 Task: Start in the project AgileLink the sprint 'Code Review Sprint', with a duration of 1 week. Start in the project AgileLink the sprint 'Code Review Sprint', with a duration of 3 weeks. Start in the project AgileLink the sprint 'Code Review Sprint', with a duration of 2 weeks
Action: Mouse moved to (180, 50)
Screenshot: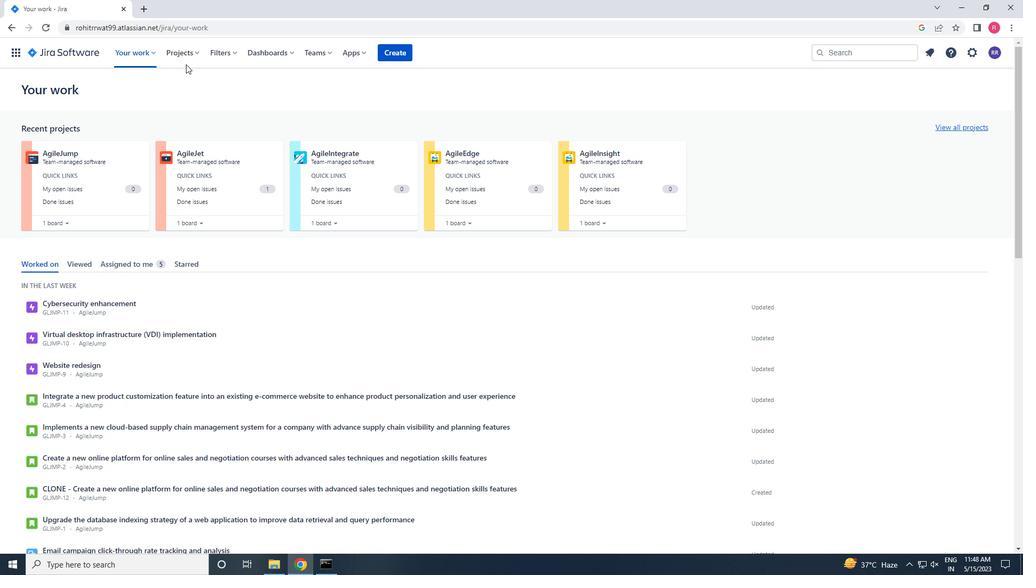 
Action: Mouse pressed left at (180, 50)
Screenshot: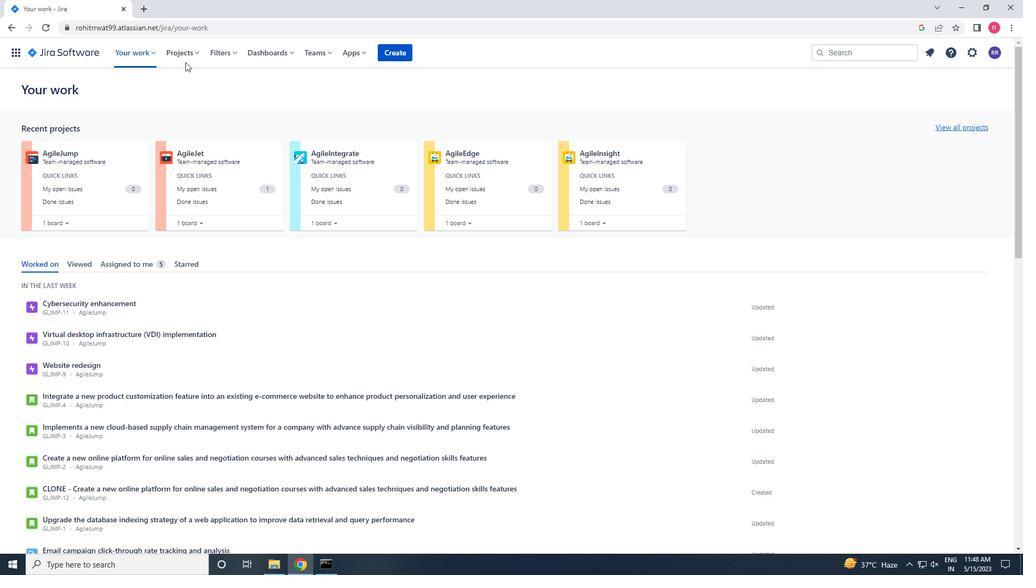 
Action: Mouse moved to (236, 96)
Screenshot: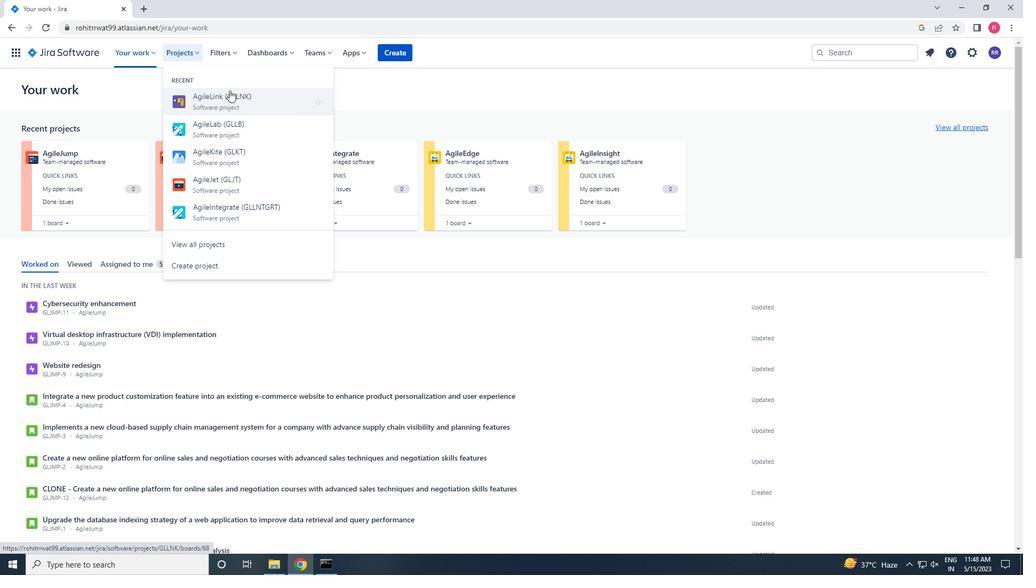 
Action: Mouse pressed left at (236, 96)
Screenshot: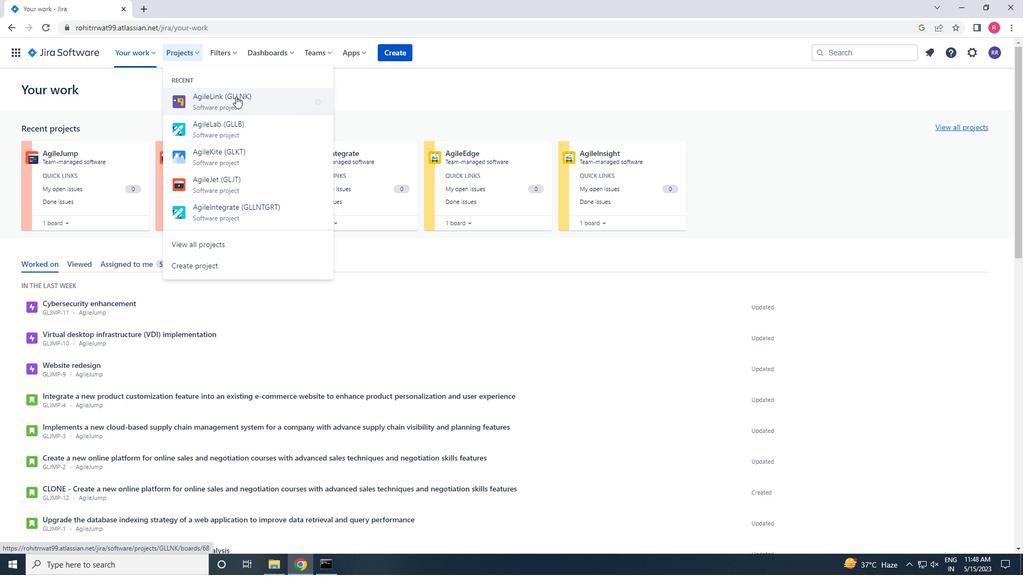 
Action: Mouse moved to (46, 163)
Screenshot: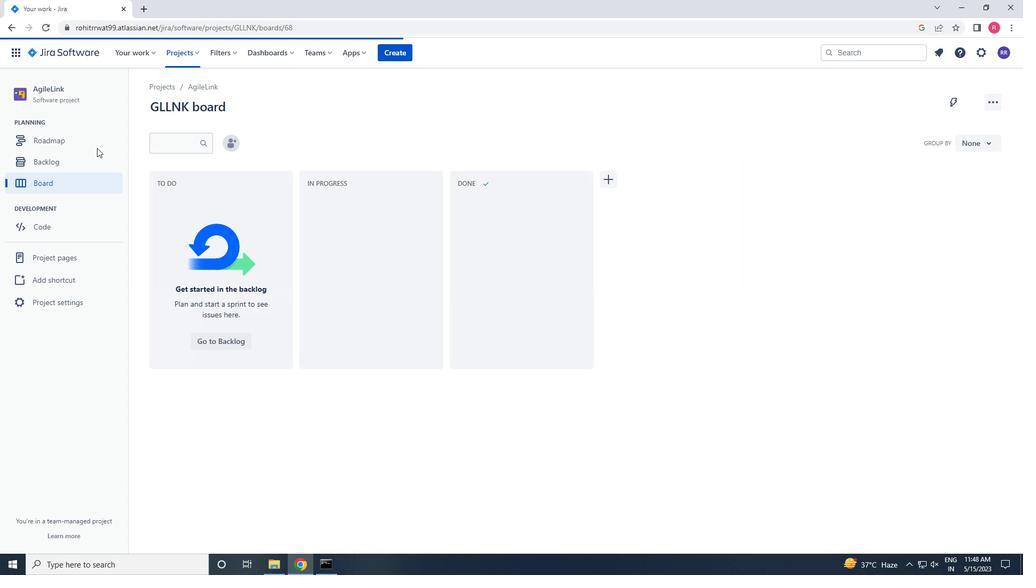 
Action: Mouse pressed left at (46, 163)
Screenshot: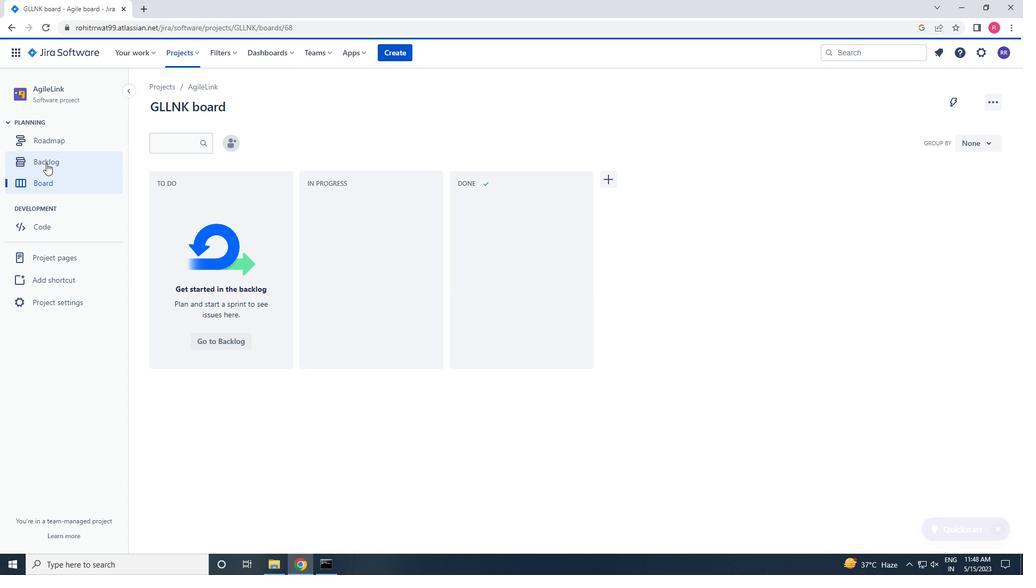 
Action: Mouse moved to (943, 166)
Screenshot: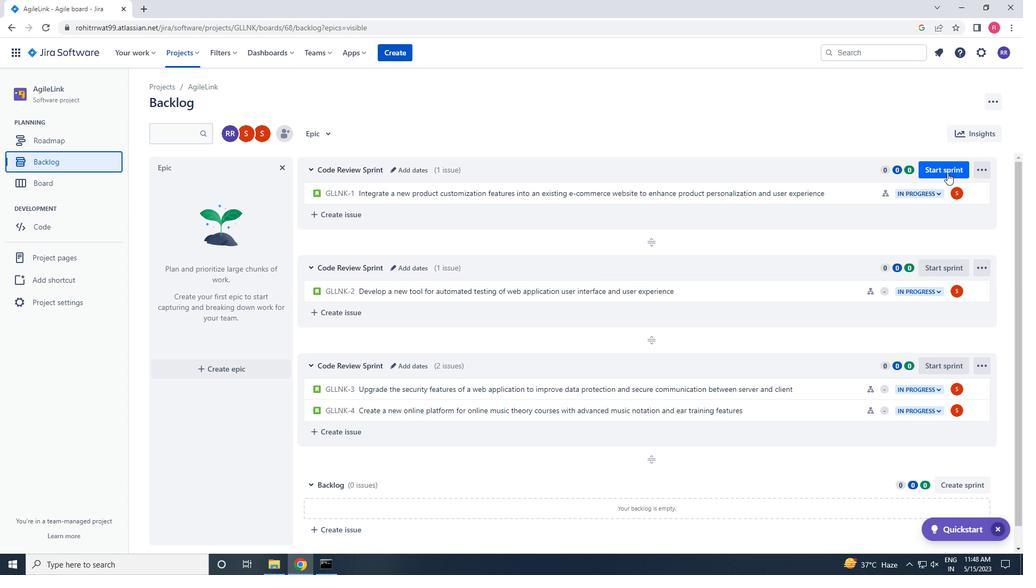 
Action: Mouse pressed left at (943, 166)
Screenshot: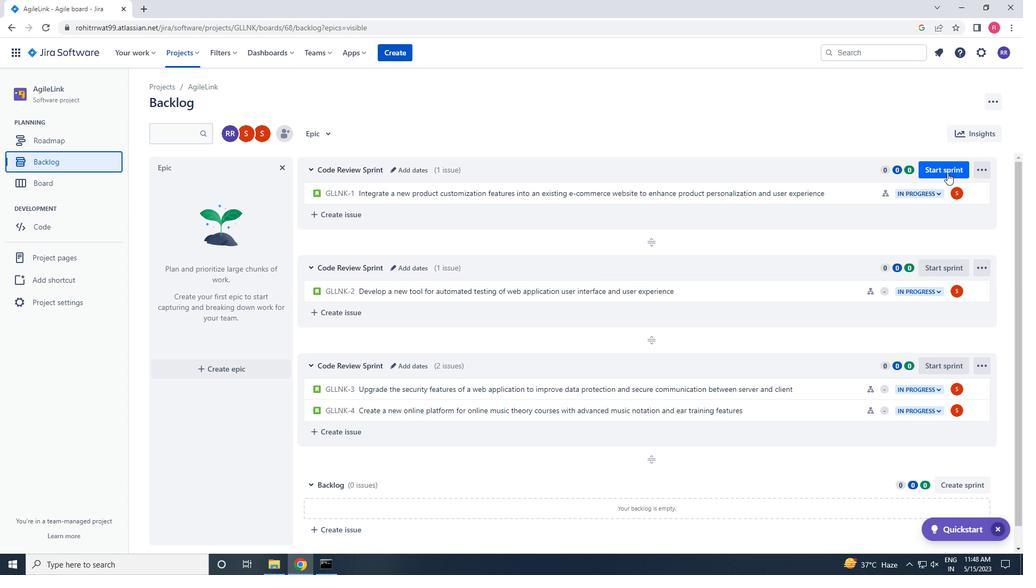 
Action: Mouse moved to (420, 191)
Screenshot: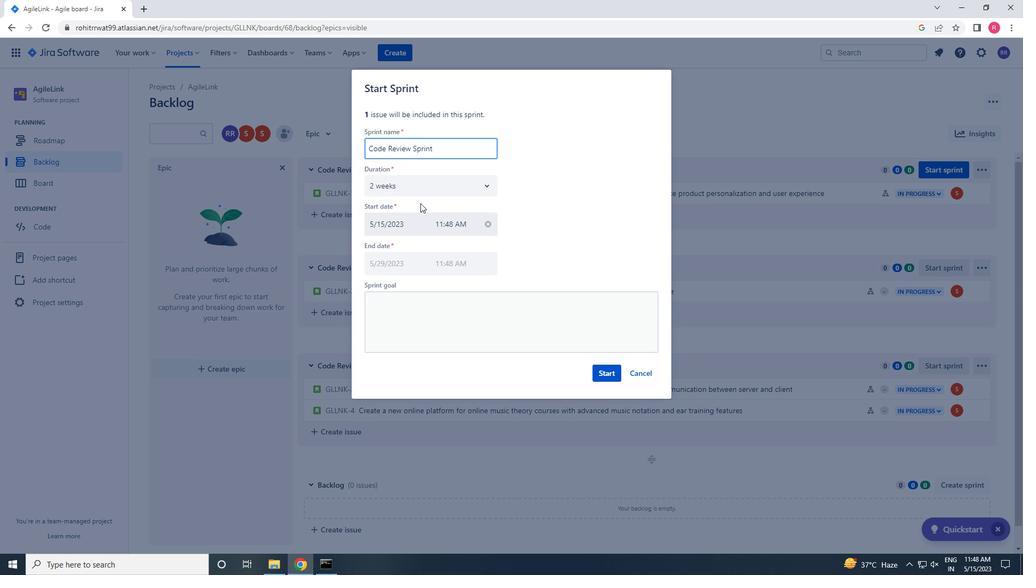 
Action: Mouse pressed left at (420, 191)
Screenshot: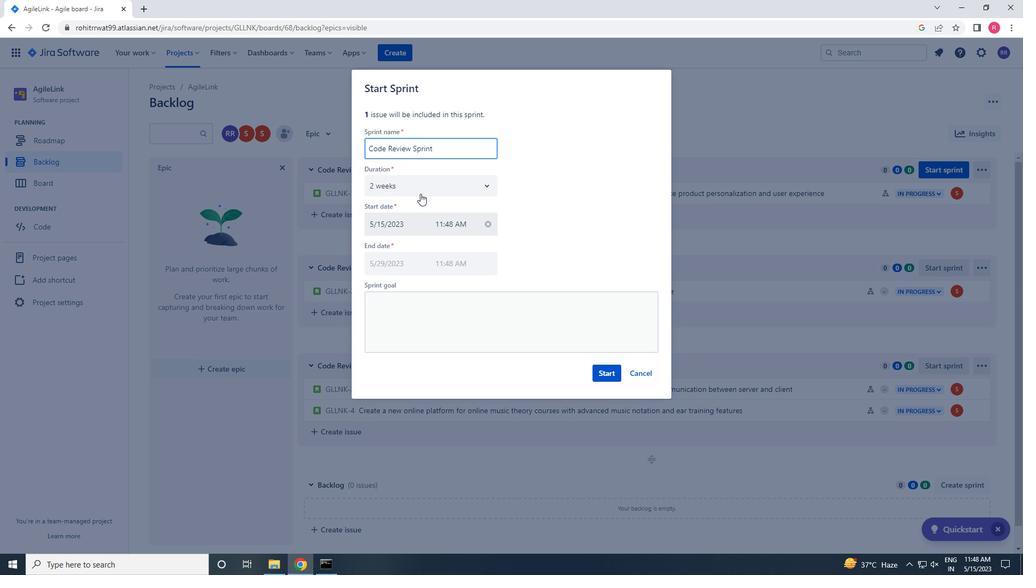 
Action: Mouse moved to (395, 217)
Screenshot: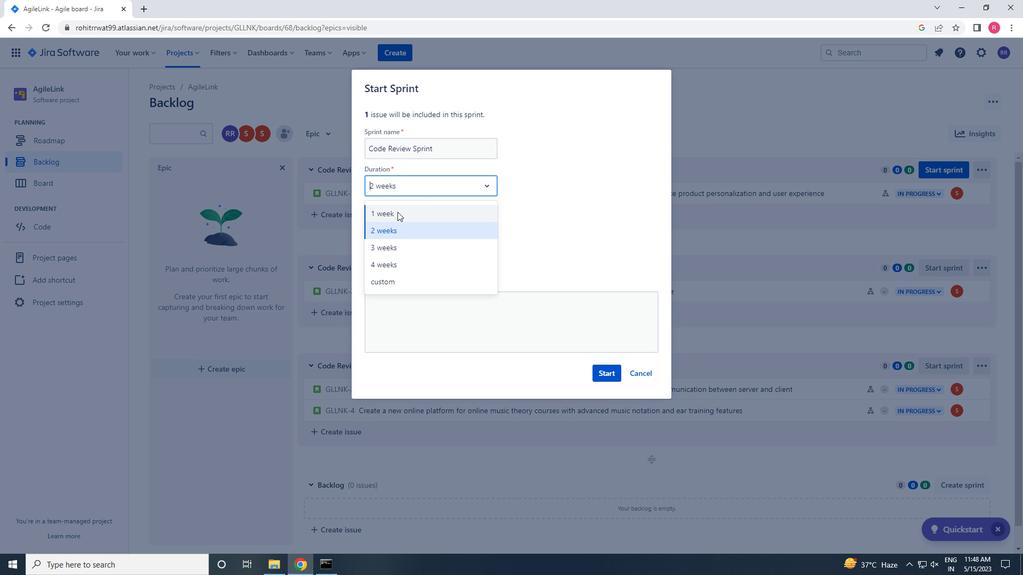 
Action: Mouse pressed left at (395, 217)
Screenshot: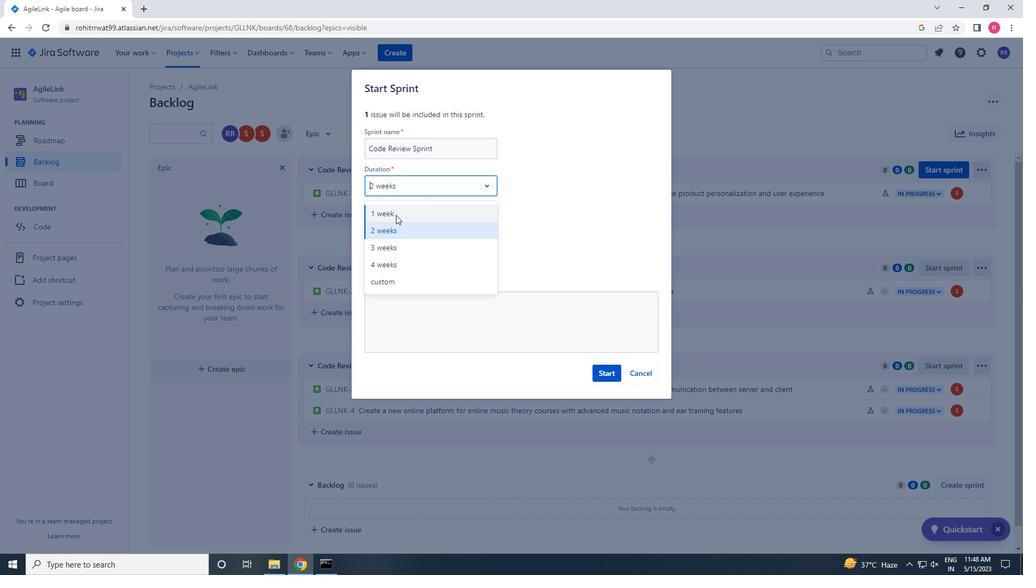 
Action: Mouse moved to (606, 373)
Screenshot: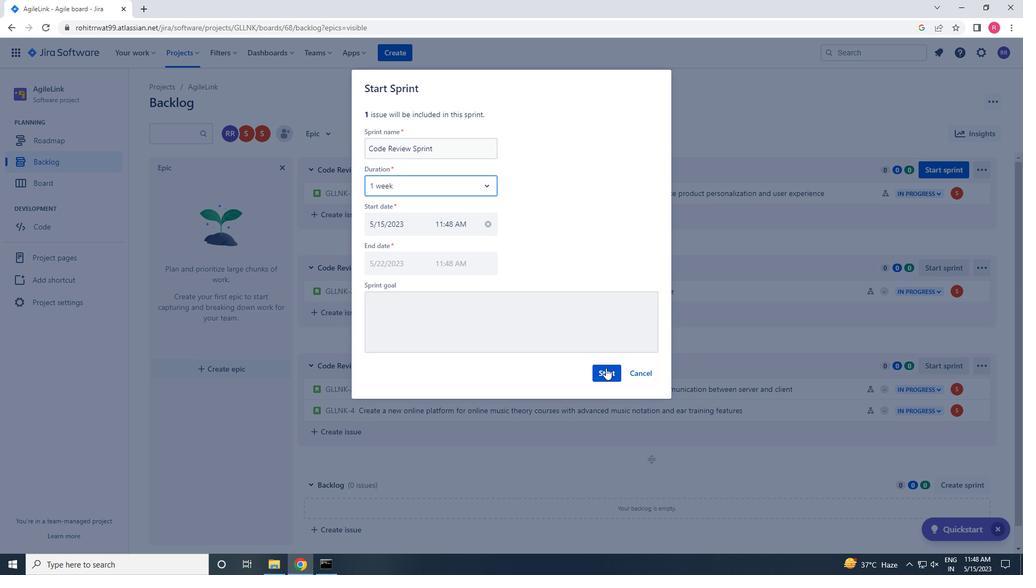 
Action: Mouse pressed left at (606, 373)
Screenshot: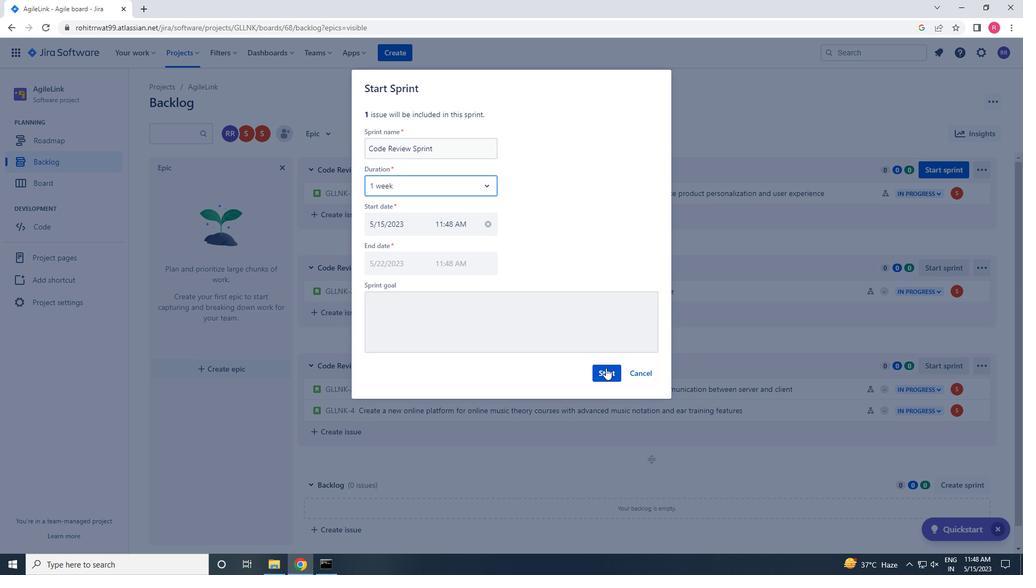 
Action: Mouse moved to (48, 164)
Screenshot: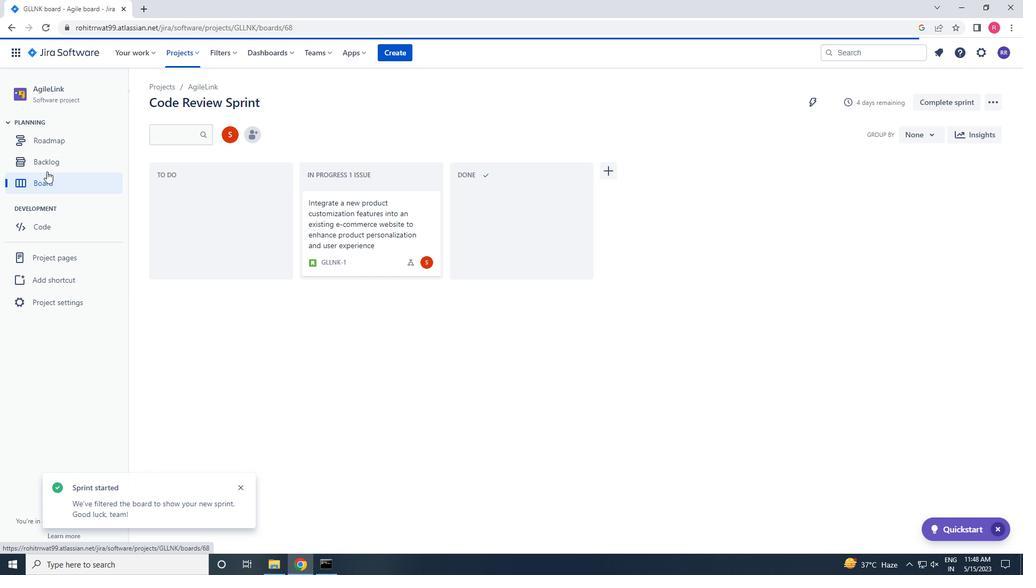 
Action: Mouse pressed left at (48, 164)
Screenshot: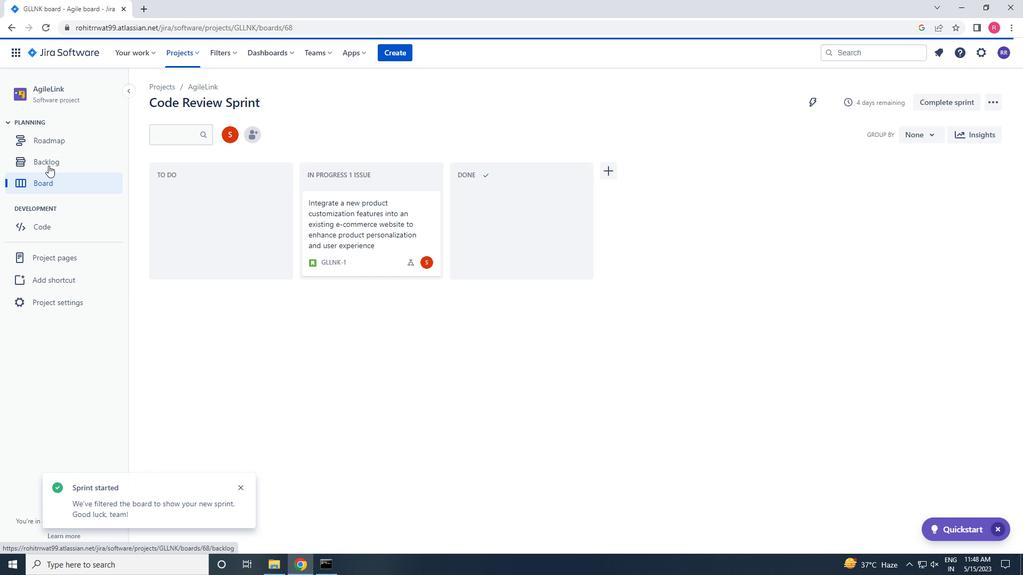 
Action: Mouse moved to (947, 266)
Screenshot: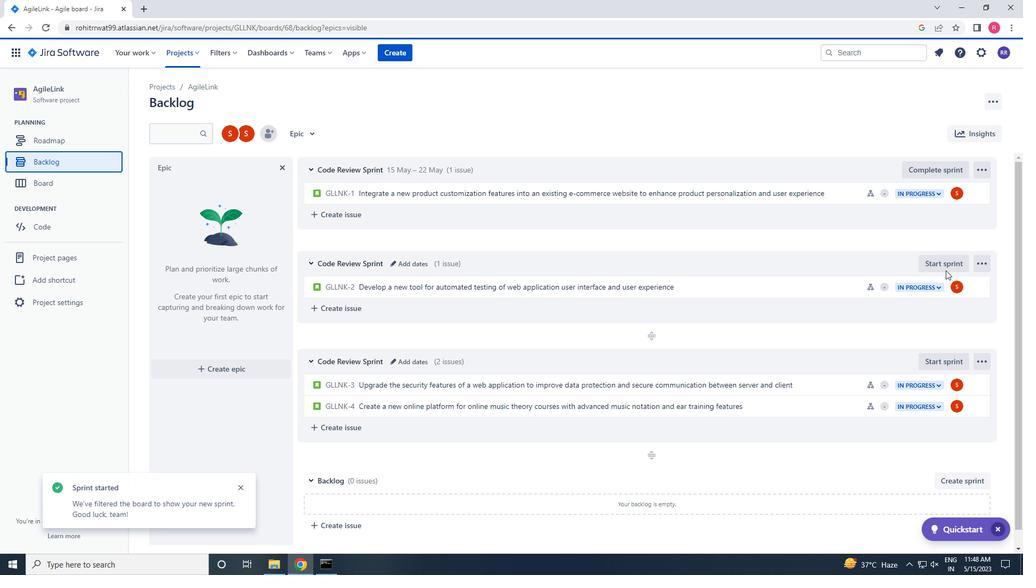 
Action: Mouse pressed left at (947, 266)
Screenshot: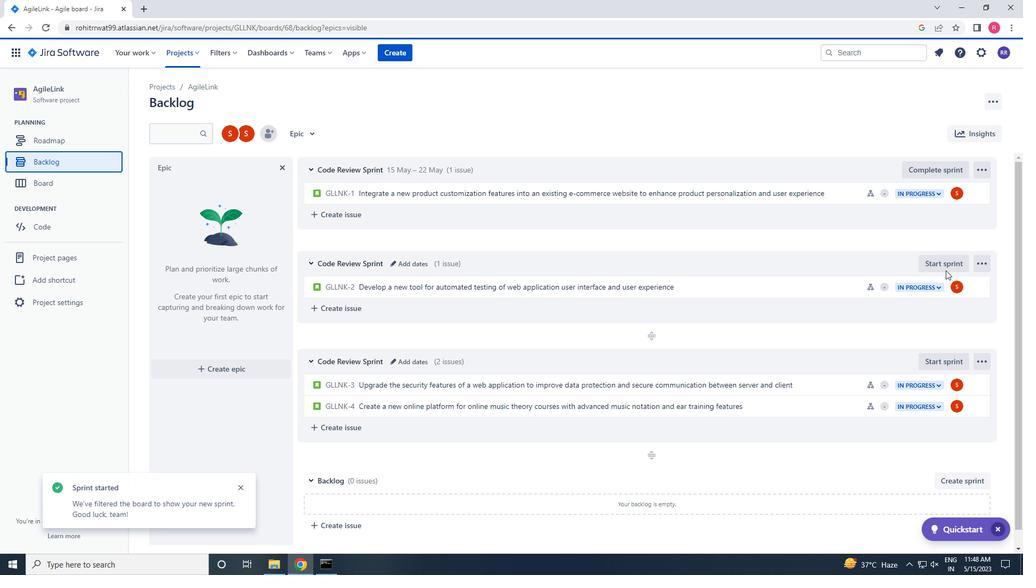 
Action: Mouse moved to (457, 186)
Screenshot: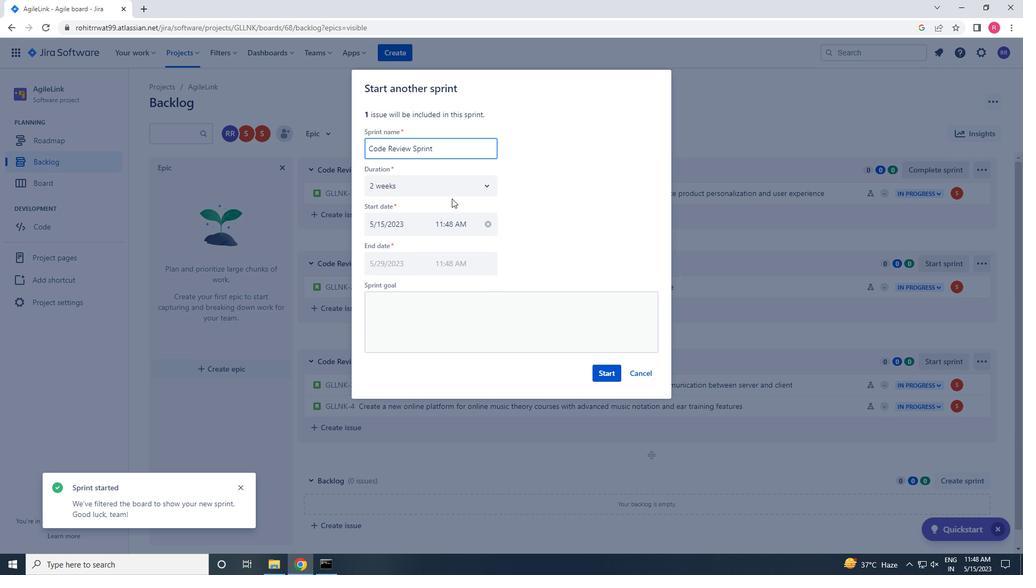 
Action: Mouse pressed left at (457, 186)
Screenshot: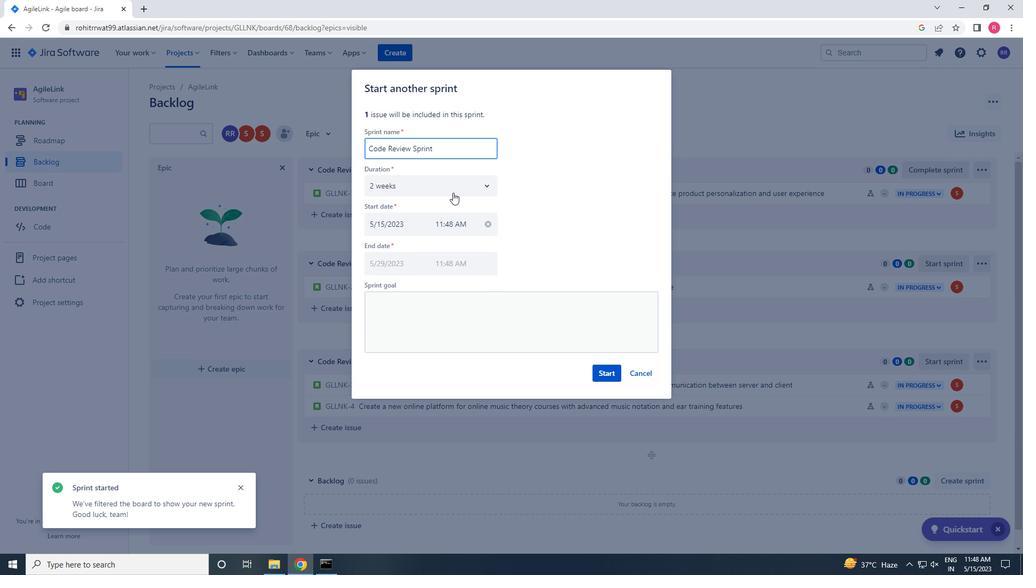 
Action: Mouse moved to (432, 246)
Screenshot: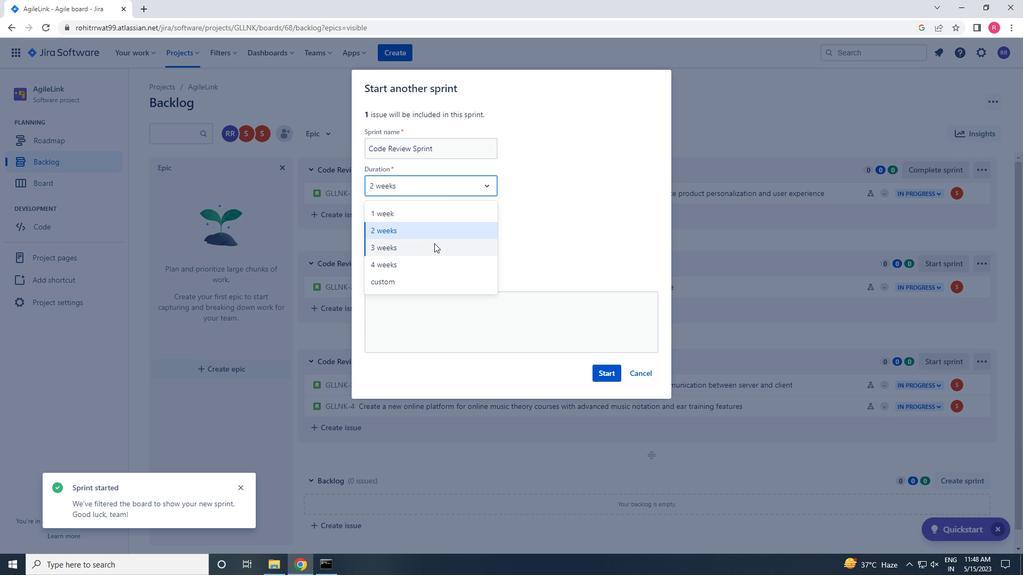 
Action: Mouse pressed left at (432, 246)
Screenshot: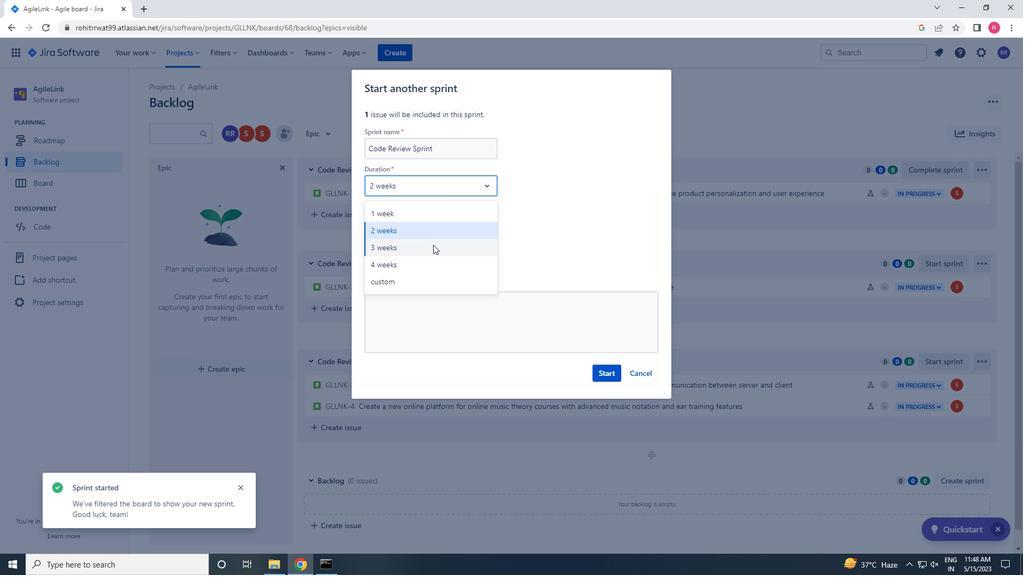 
Action: Mouse moved to (600, 371)
Screenshot: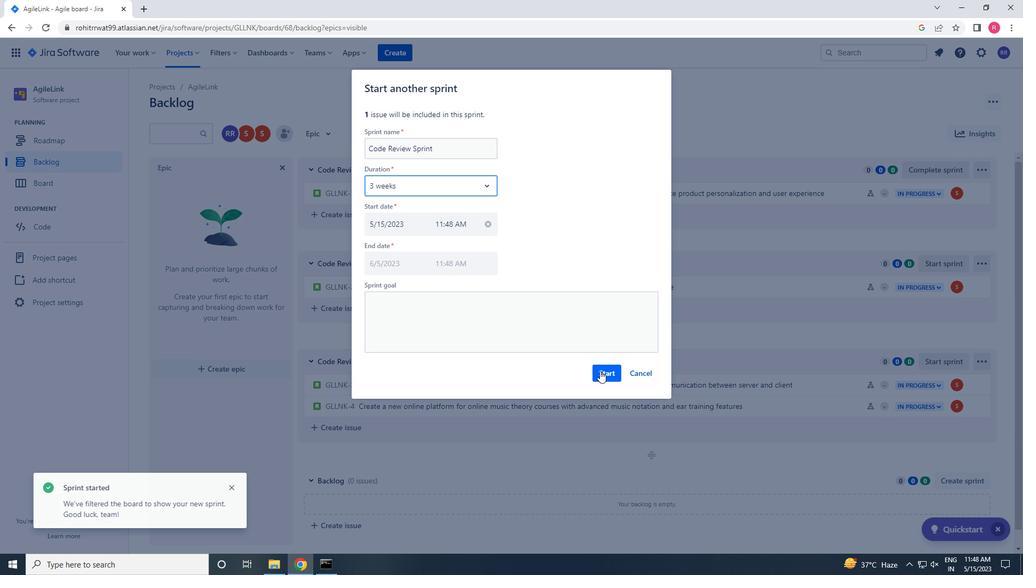 
Action: Mouse pressed left at (600, 371)
Screenshot: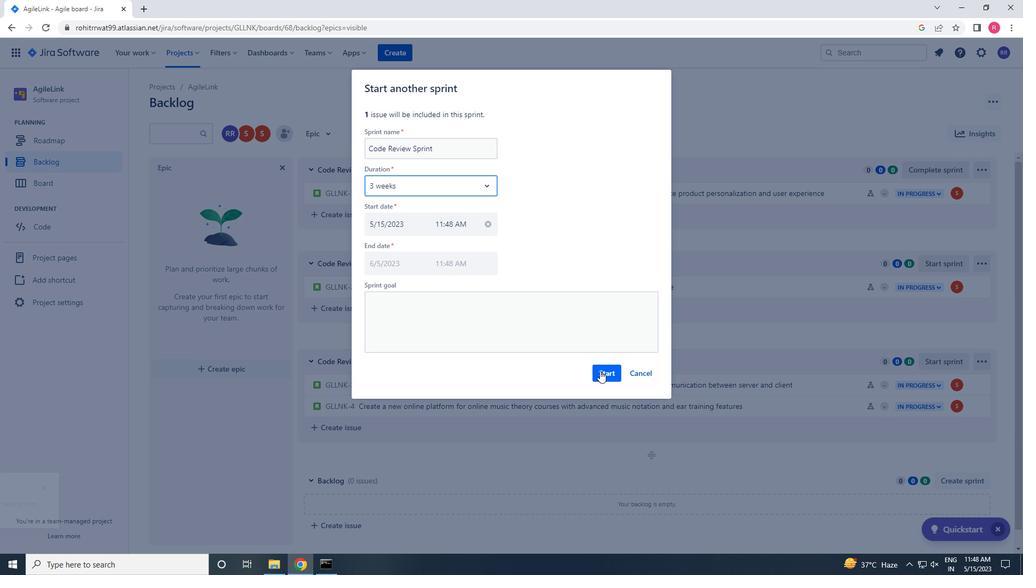 
Action: Mouse moved to (61, 161)
Screenshot: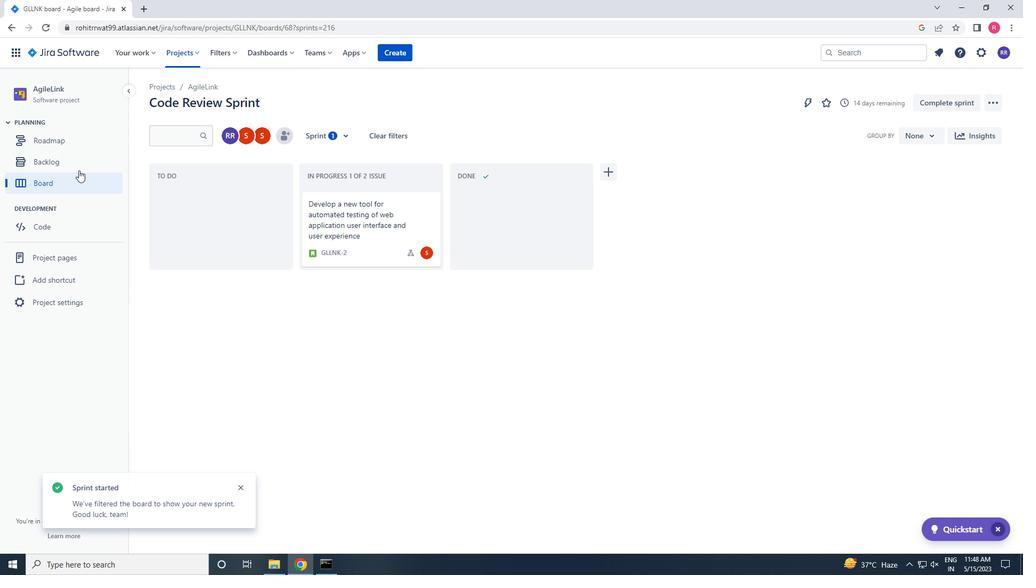 
Action: Mouse pressed left at (61, 161)
Screenshot: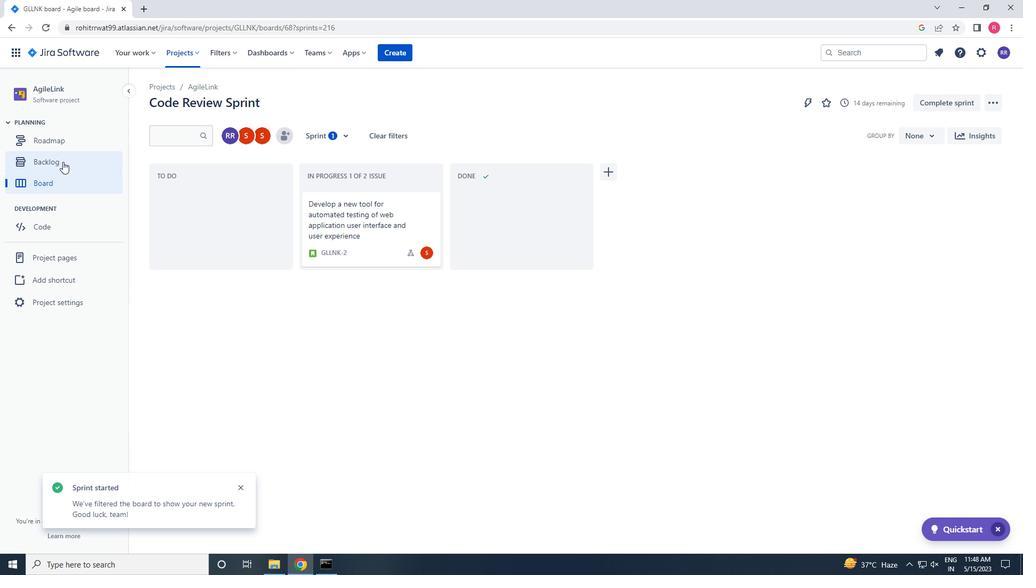 
Action: Mouse moved to (756, 318)
Screenshot: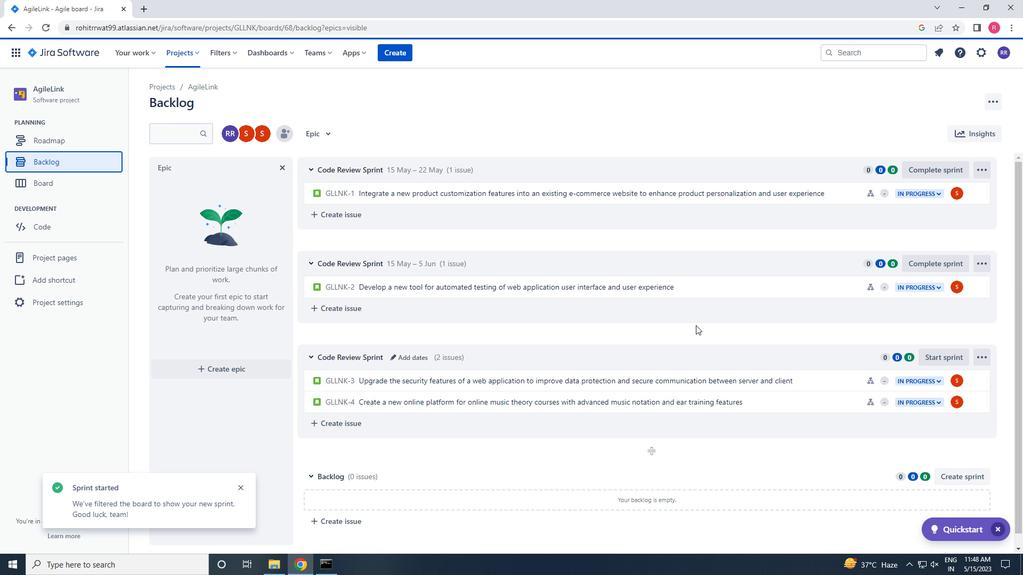 
Action: Mouse scrolled (756, 317) with delta (0, 0)
Screenshot: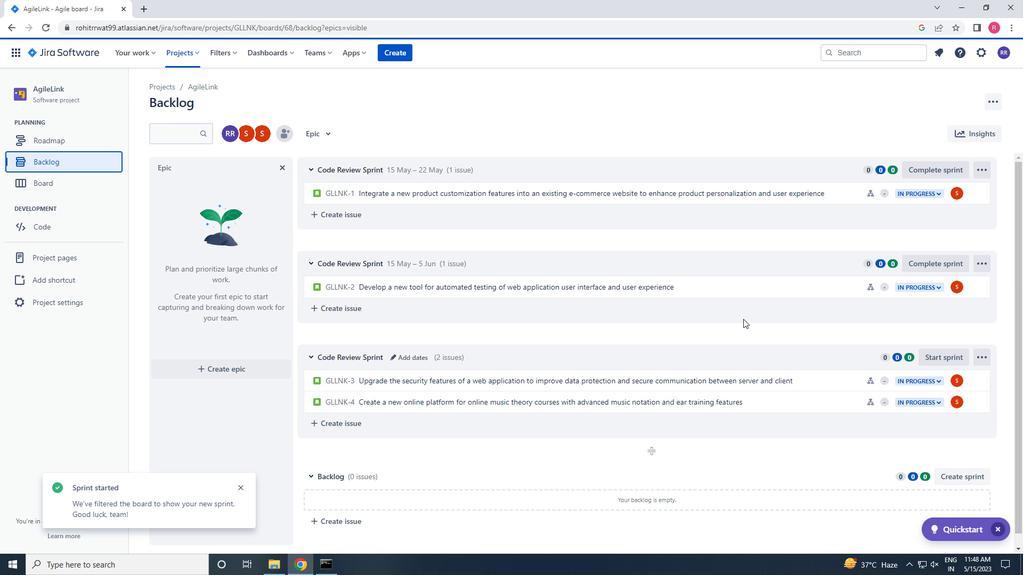 
Action: Mouse moved to (757, 318)
Screenshot: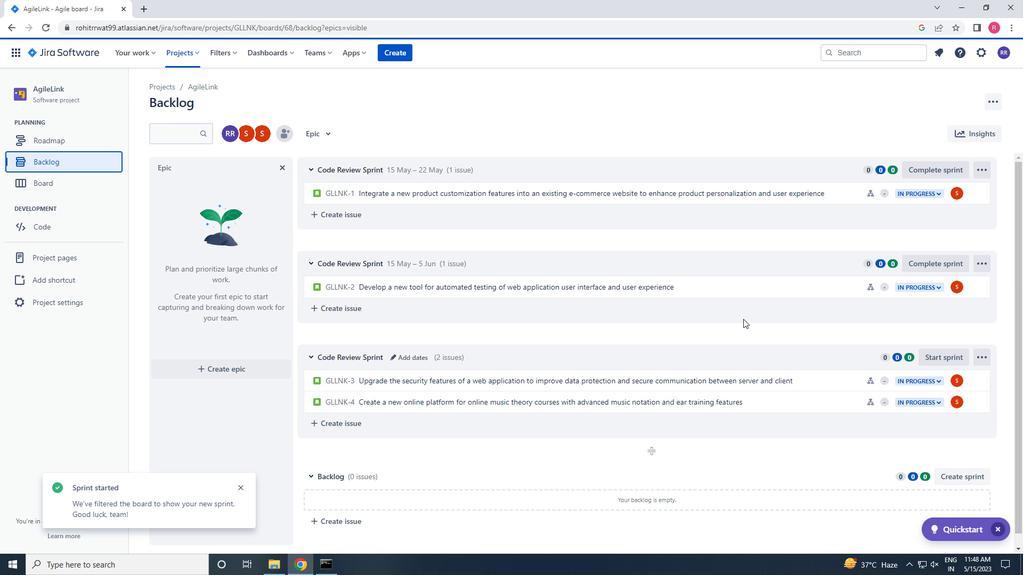 
Action: Mouse scrolled (757, 317) with delta (0, 0)
Screenshot: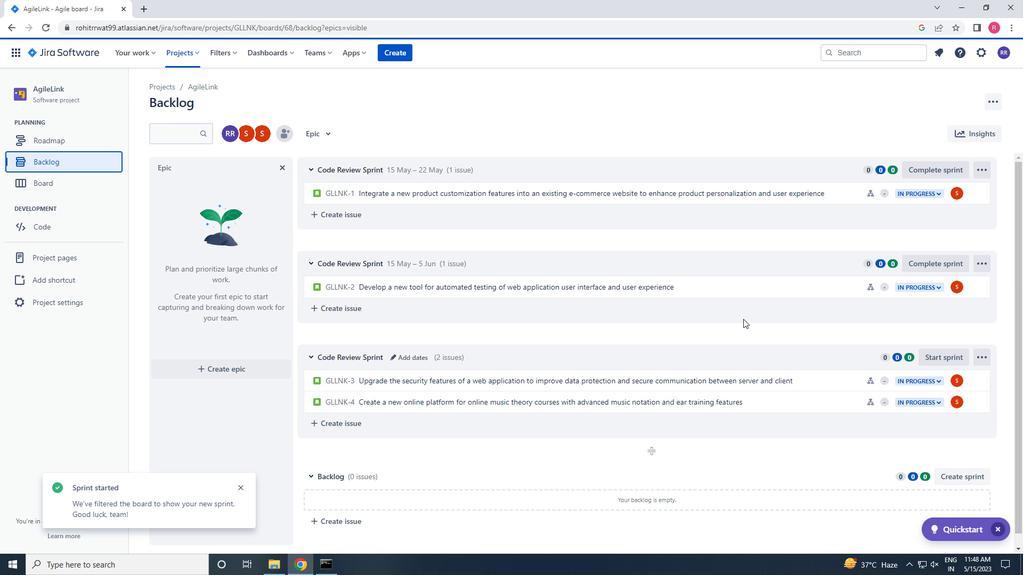 
Action: Mouse moved to (758, 318)
Screenshot: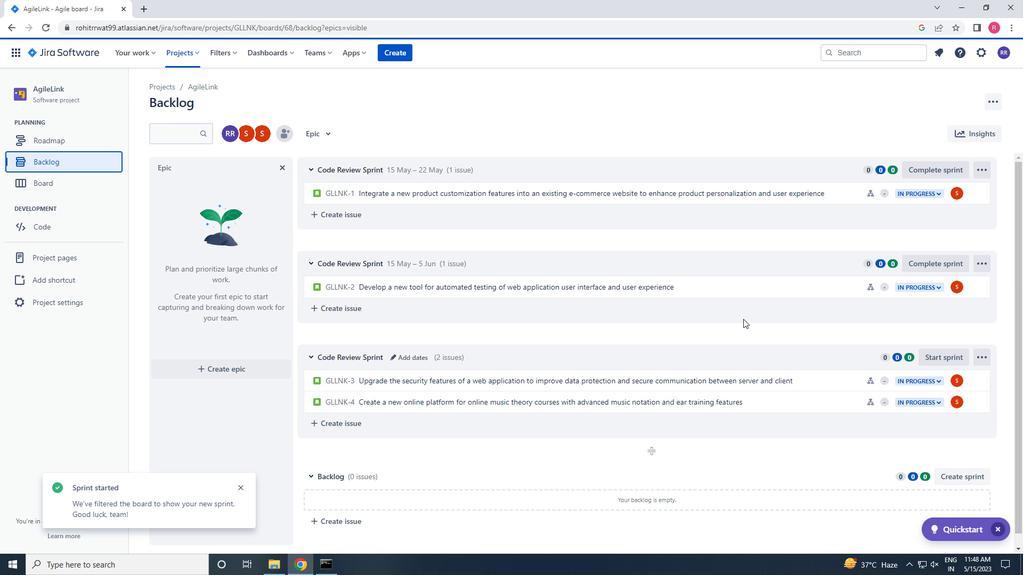 
Action: Mouse scrolled (758, 317) with delta (0, 0)
Screenshot: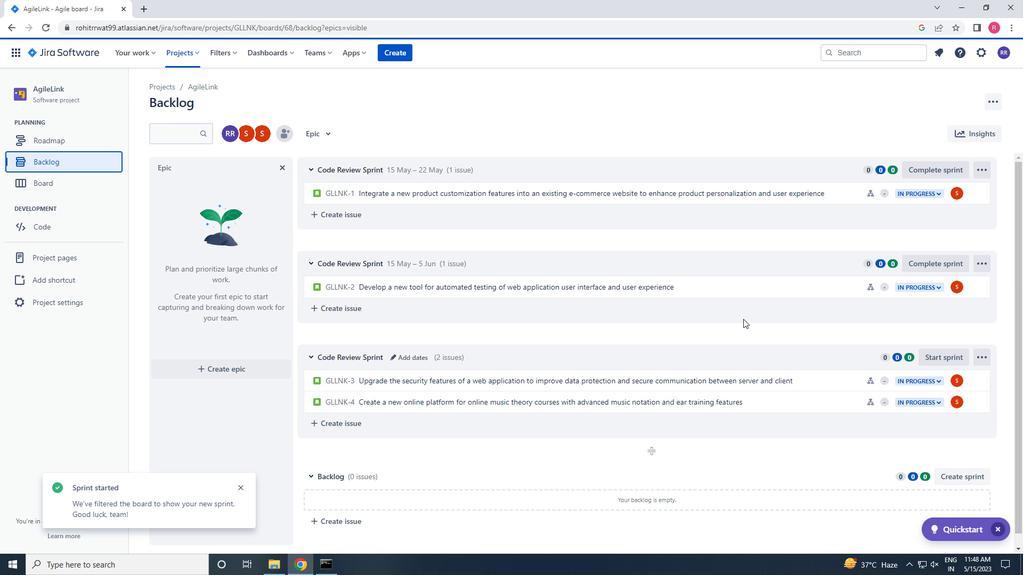 
Action: Mouse moved to (759, 317)
Screenshot: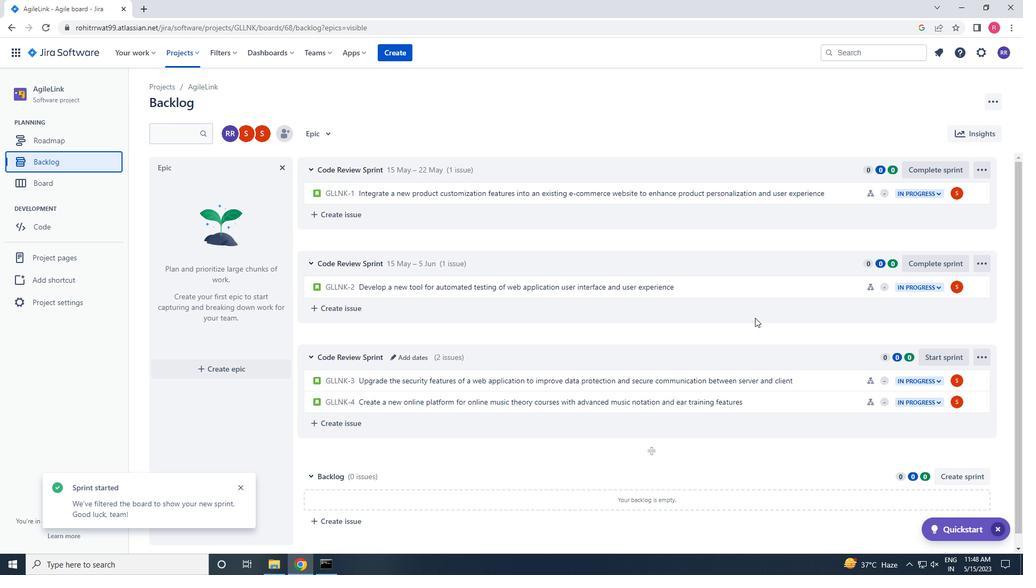 
Action: Mouse scrolled (759, 317) with delta (0, 0)
Screenshot: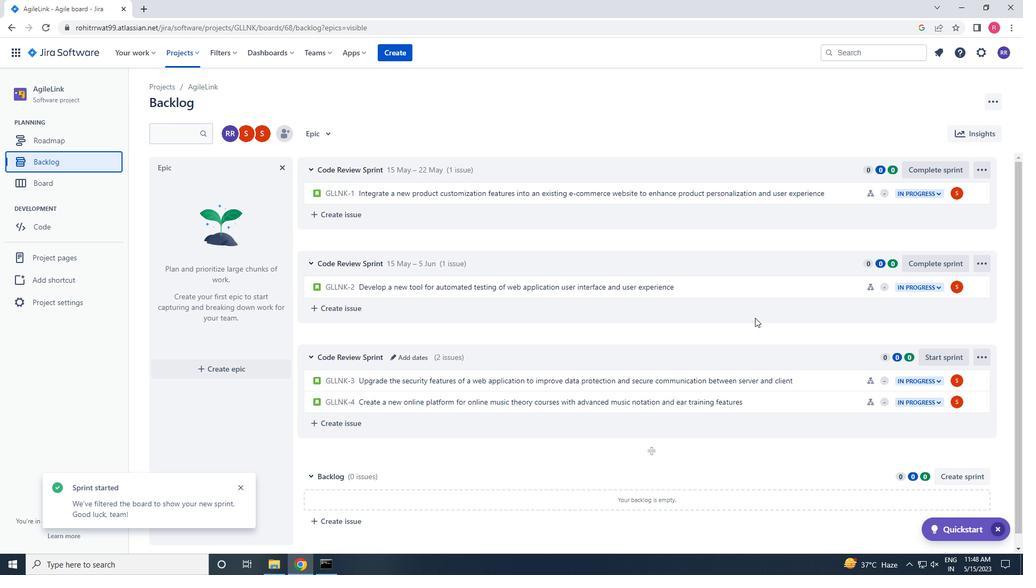 
Action: Mouse moved to (940, 342)
Screenshot: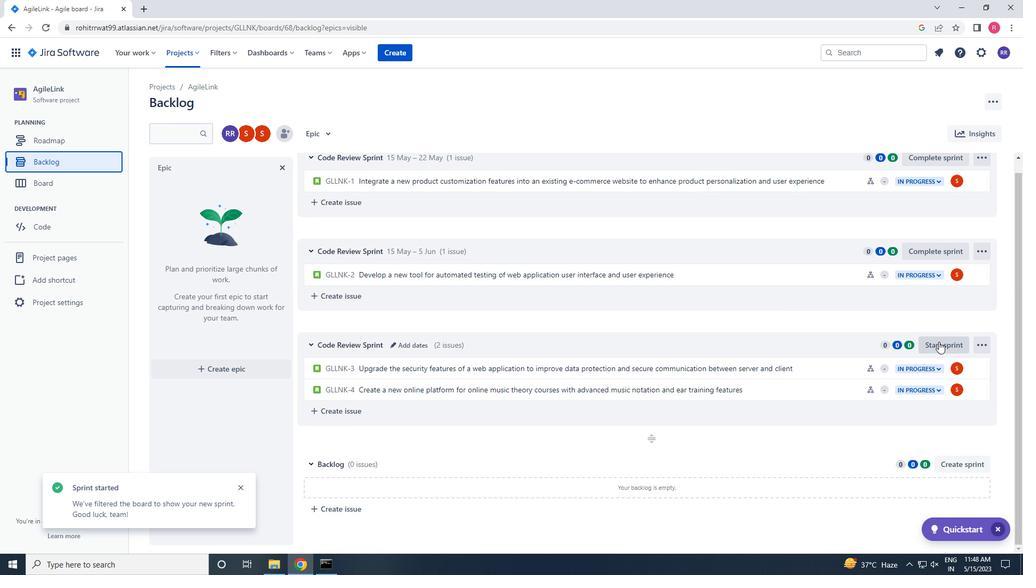 
Action: Mouse pressed left at (940, 342)
Screenshot: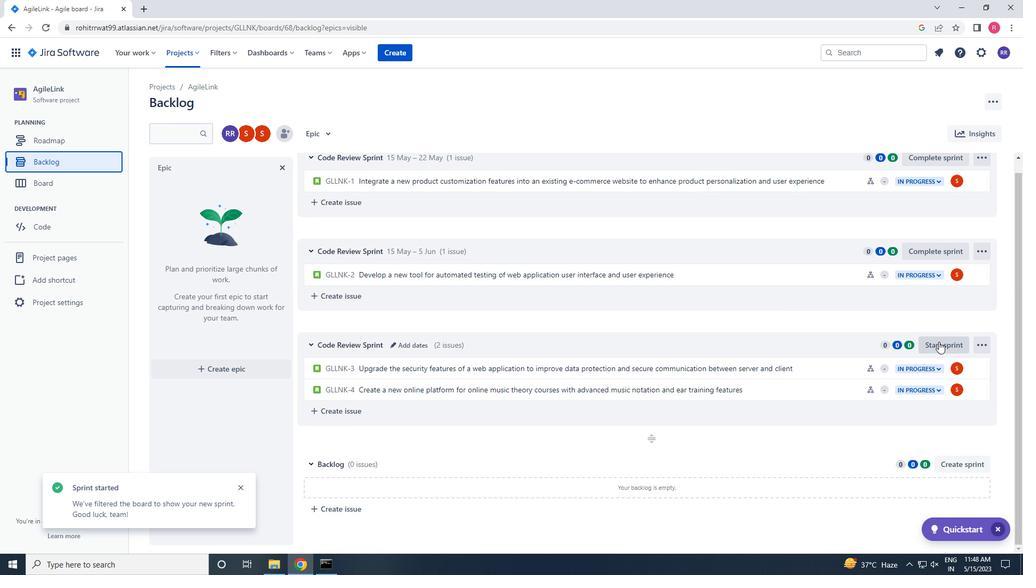 
Action: Mouse moved to (422, 173)
Screenshot: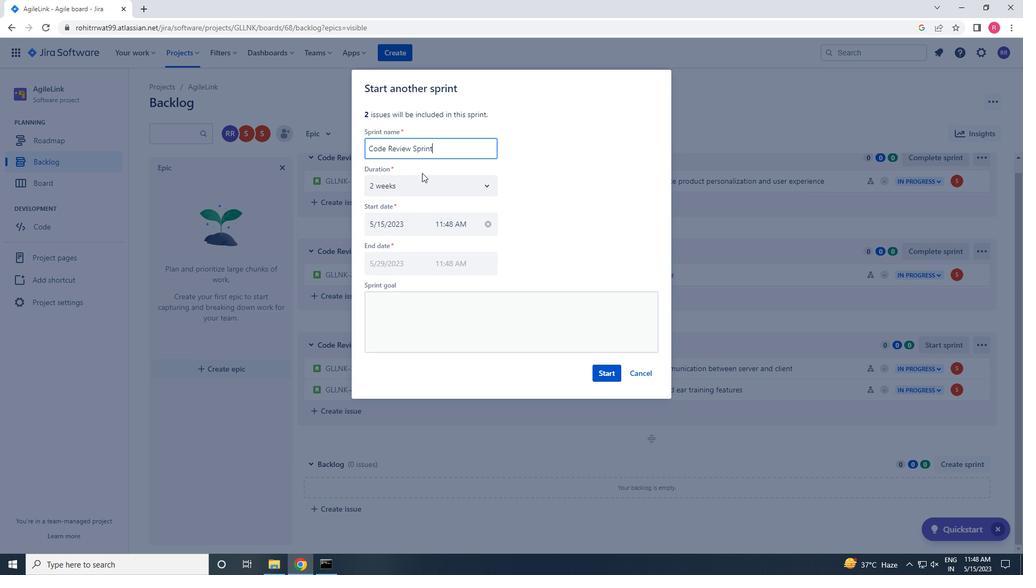 
Action: Mouse pressed left at (422, 173)
Screenshot: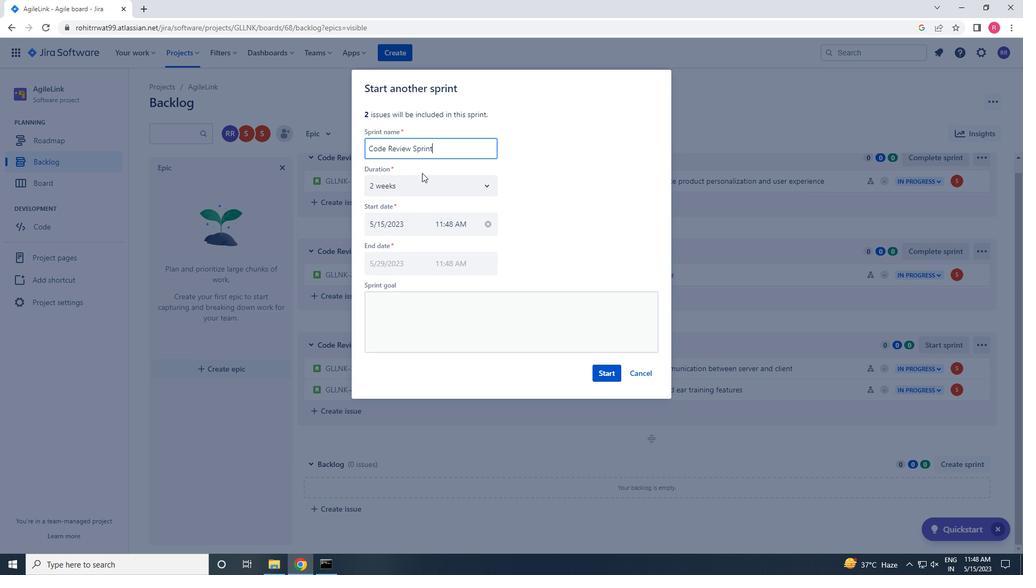 
Action: Mouse moved to (418, 186)
Screenshot: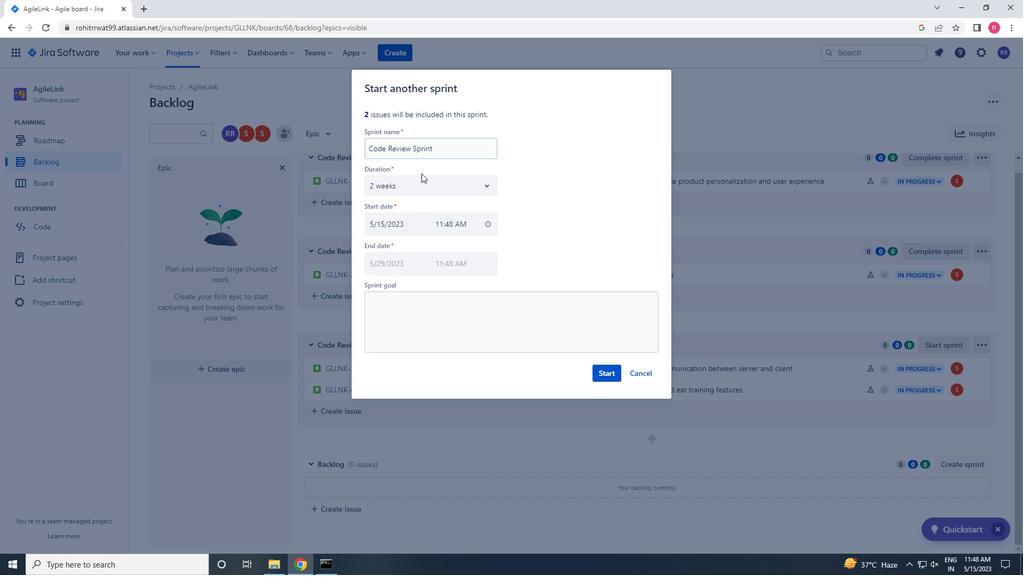 
Action: Mouse pressed left at (418, 186)
Screenshot: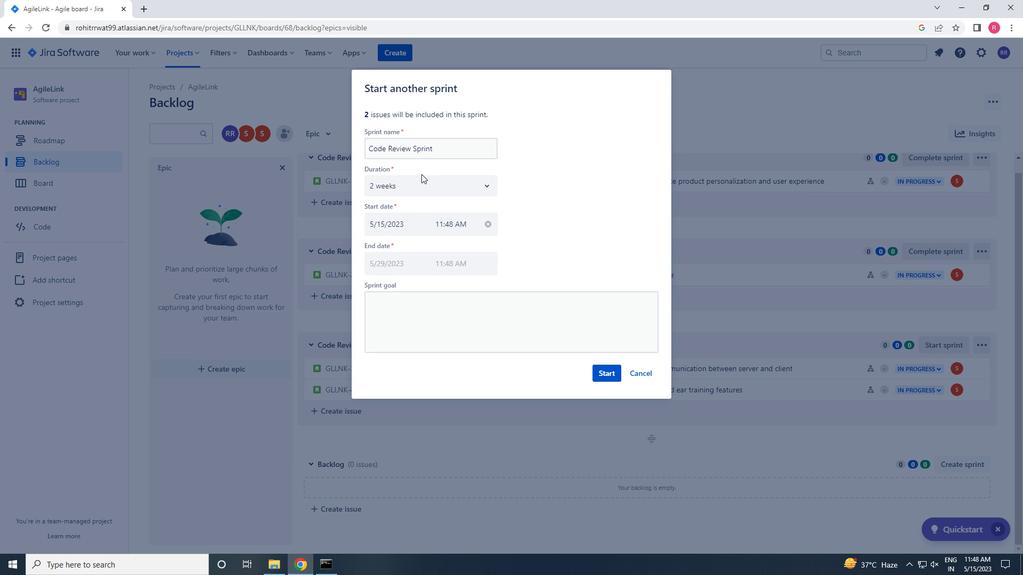 
Action: Mouse moved to (405, 228)
Screenshot: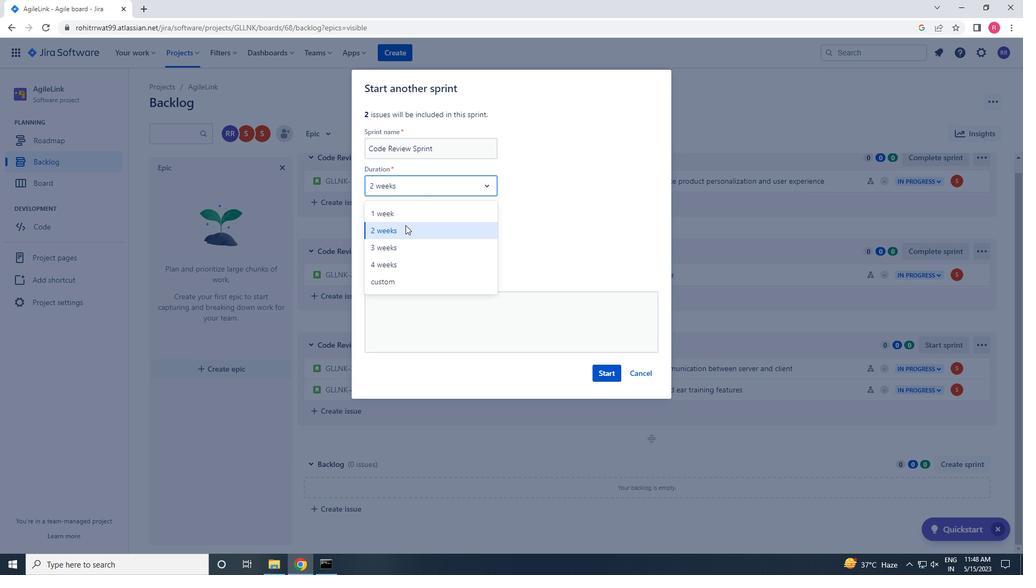 
Action: Mouse pressed left at (405, 228)
Screenshot: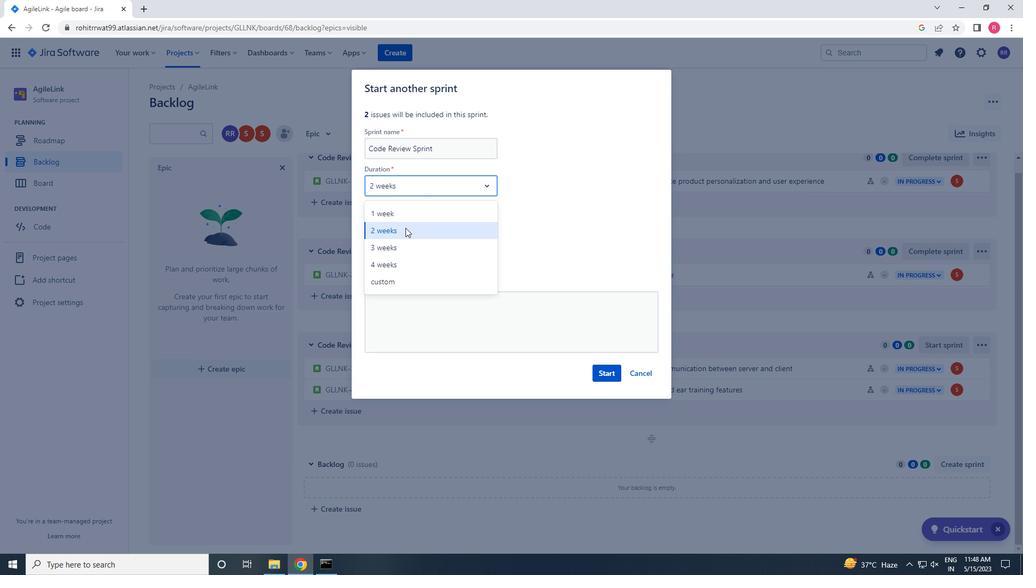 
Action: Mouse moved to (603, 374)
Screenshot: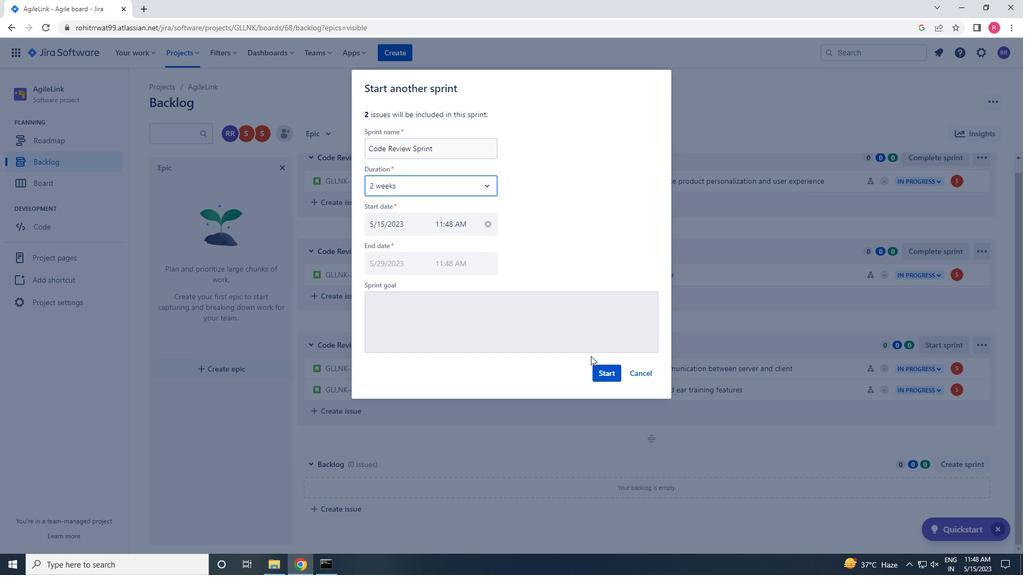 
Action: Mouse pressed left at (603, 374)
Screenshot: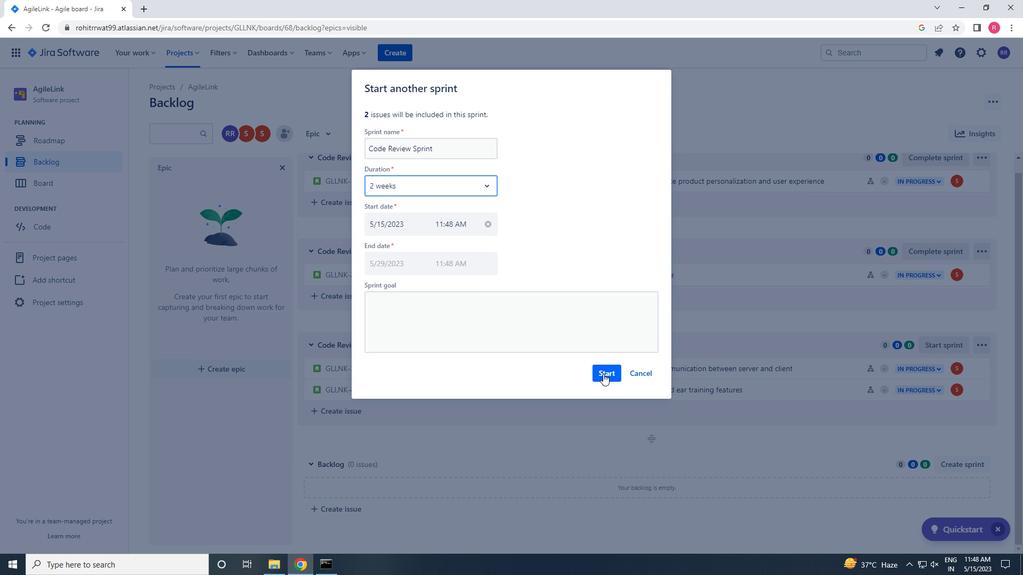 
Action: Mouse moved to (45, 165)
Screenshot: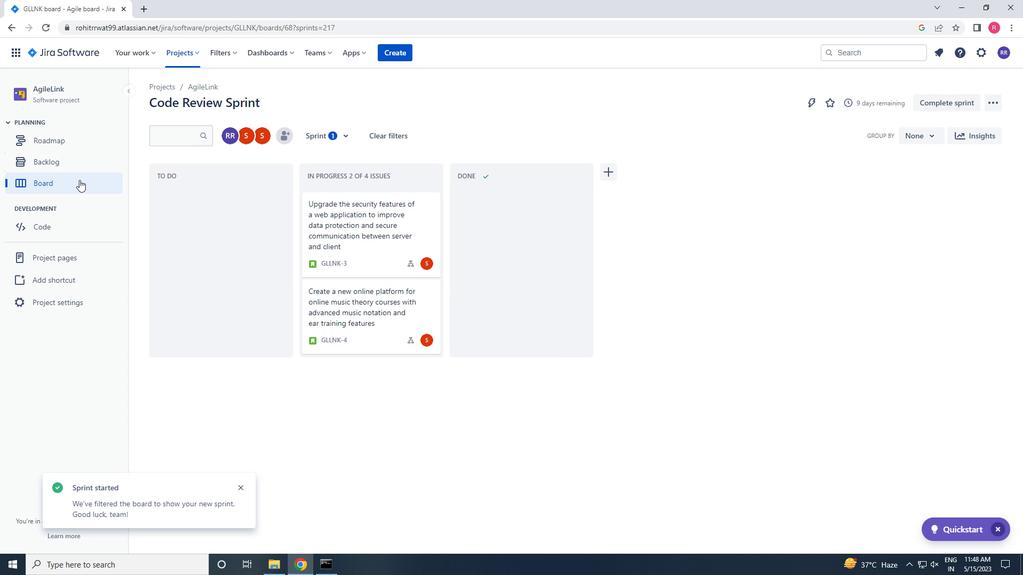 
Action: Mouse pressed left at (45, 165)
Screenshot: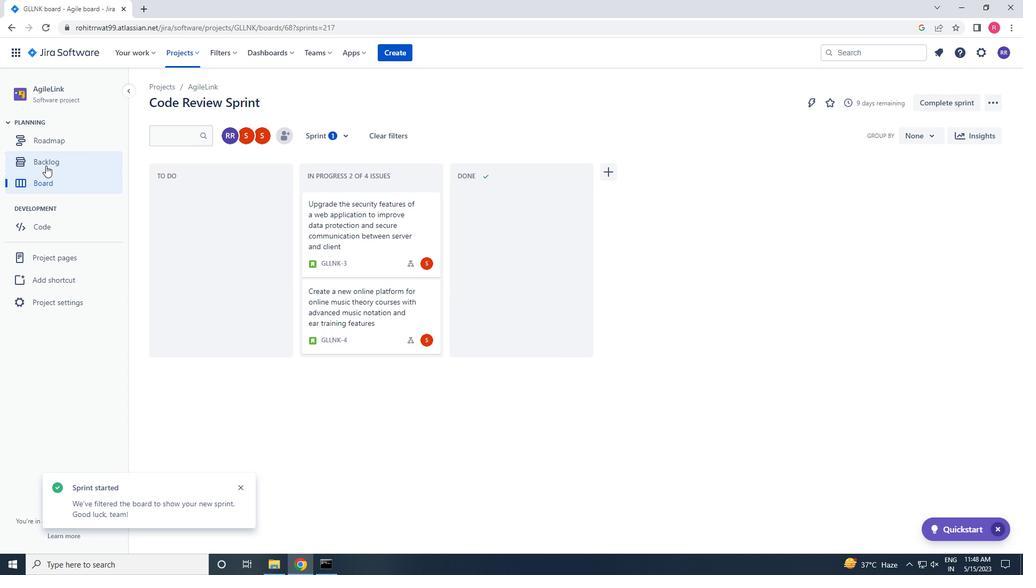 
Action: Mouse moved to (29, 175)
Screenshot: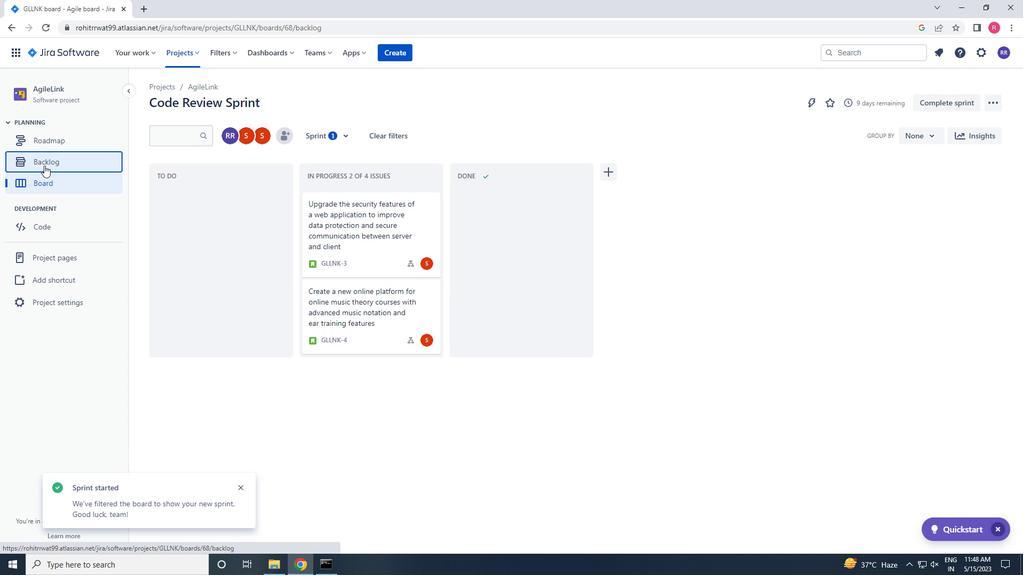 
